 Task: Log work in the project BeaconWorks for the issue 'Implement a new feature to allow for advanced search capabilities' spent time as '3w 6d 13h 45m' and remaining time as '6w 1d 16h 35m' and add a flag. Now add the issue to the epic 'Search Engine Marketing (SEM) Implementation'. Log work in the project BeaconWorks for the issue 'Address issues related to data privacy and compliance' spent time as '1w 3d 16h 40m' and remaining time as '5w 6d 21h 29m' and clone the issue. Now add the issue to the epic 'User Experience Testing'
Action: Mouse moved to (181, 48)
Screenshot: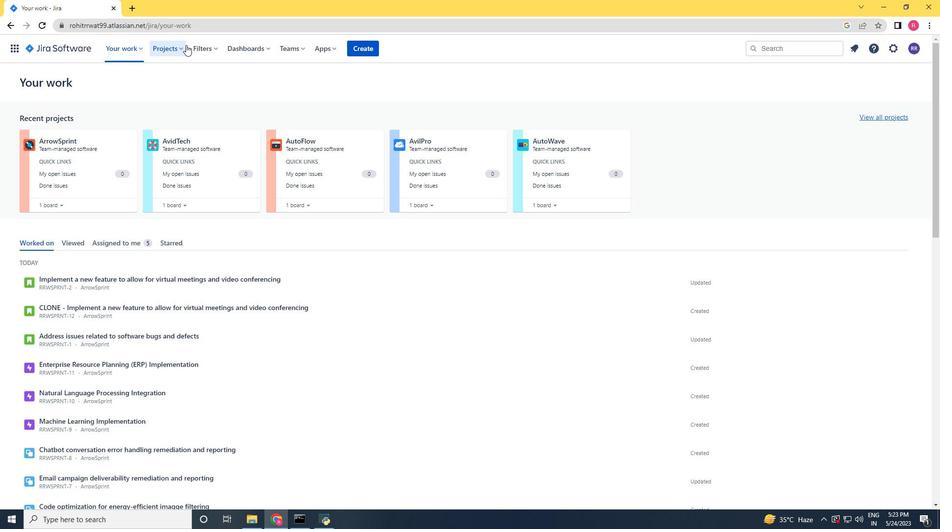 
Action: Mouse pressed left at (181, 48)
Screenshot: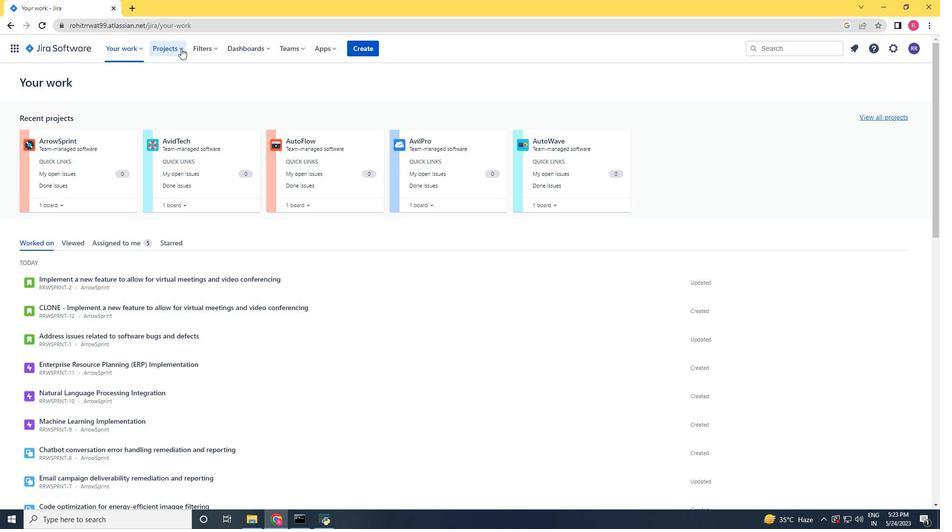 
Action: Mouse moved to (186, 93)
Screenshot: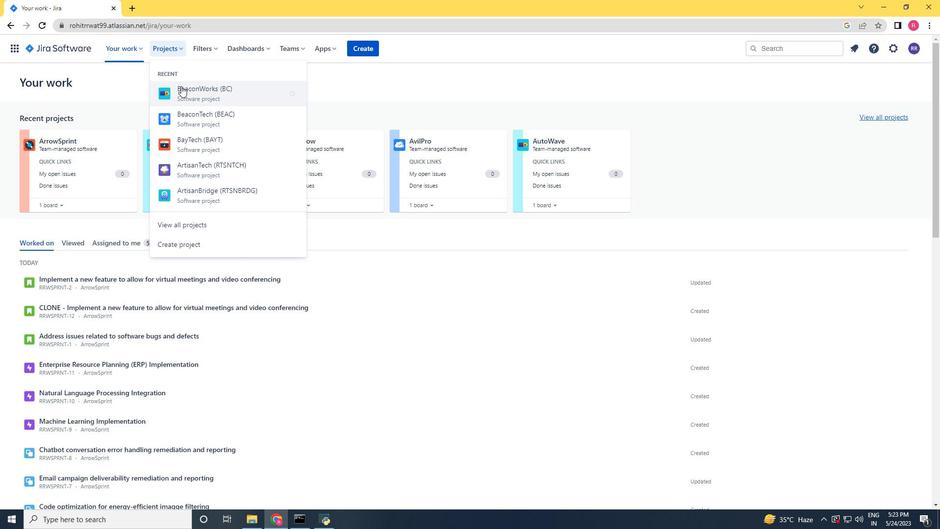 
Action: Mouse pressed left at (186, 93)
Screenshot: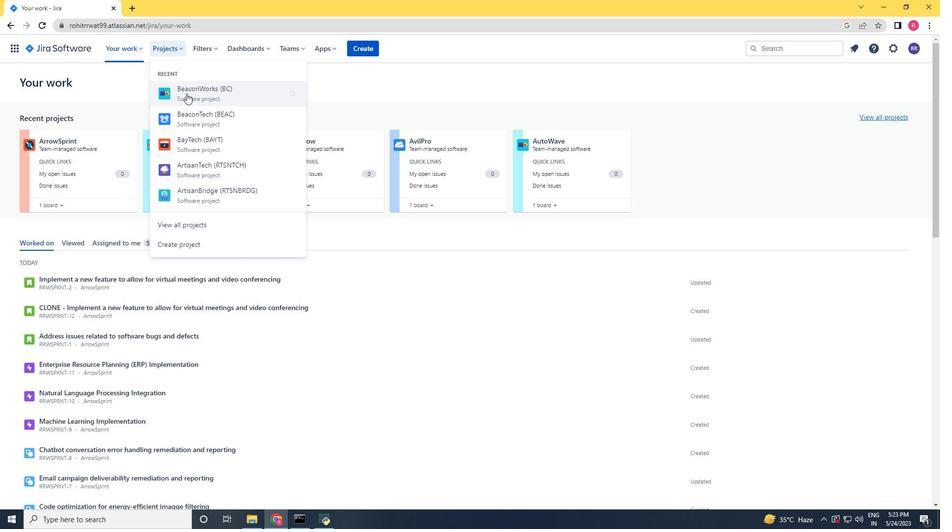 
Action: Mouse moved to (60, 148)
Screenshot: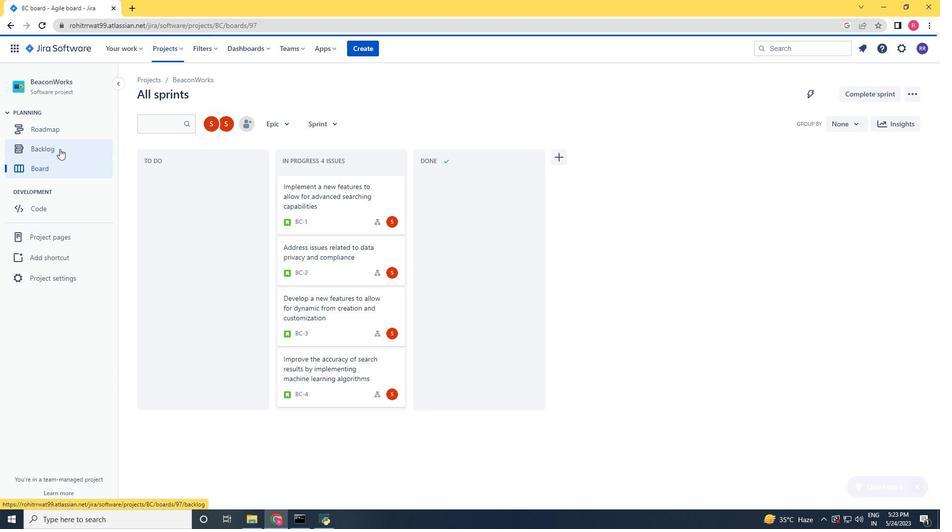 
Action: Mouse pressed left at (60, 148)
Screenshot: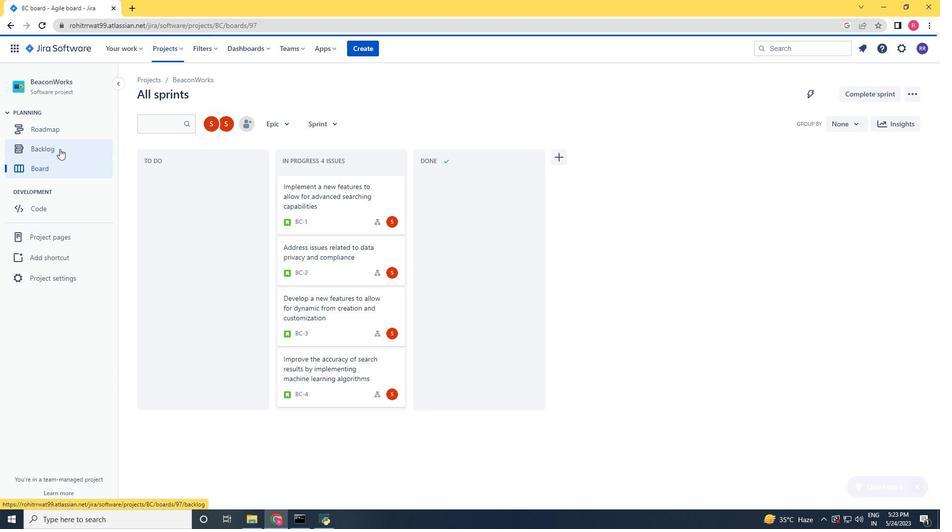 
Action: Mouse moved to (516, 268)
Screenshot: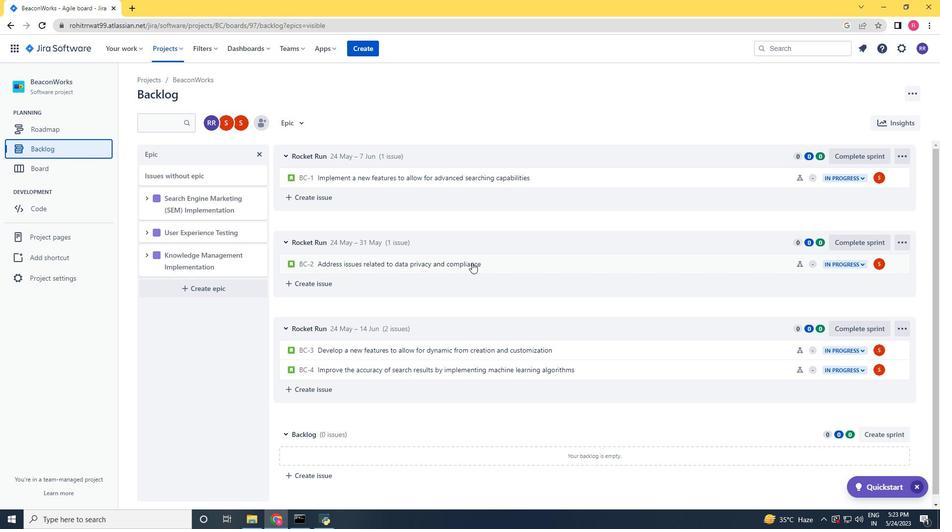 
Action: Mouse scrolled (516, 268) with delta (0, 0)
Screenshot: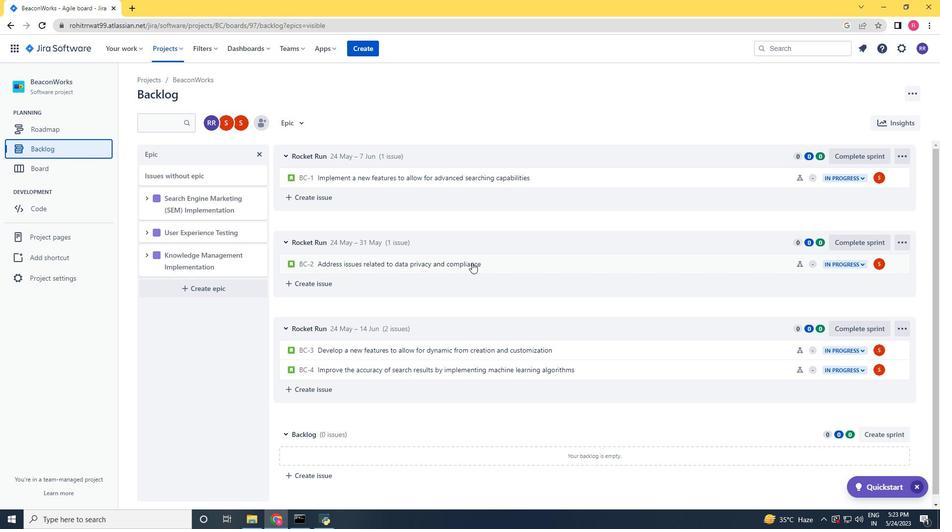 
Action: Mouse moved to (523, 268)
Screenshot: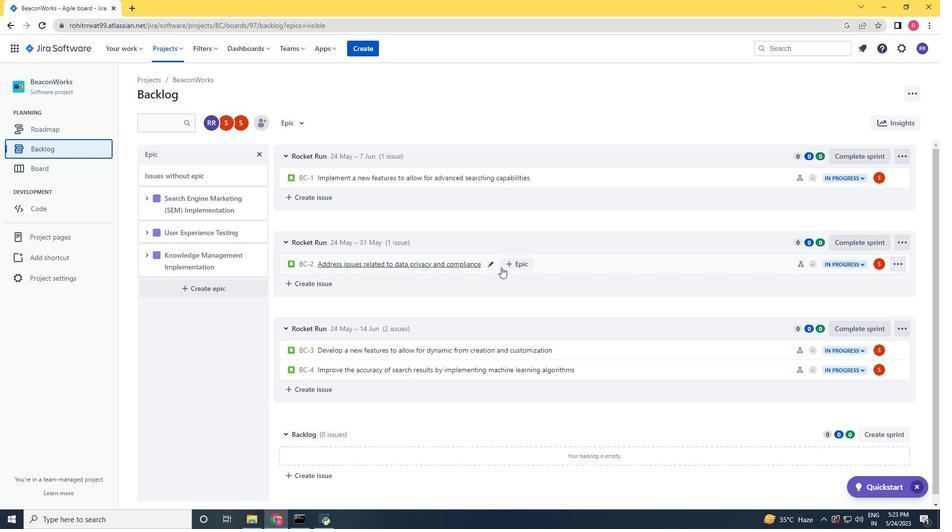 
Action: Mouse scrolled (523, 268) with delta (0, 0)
Screenshot: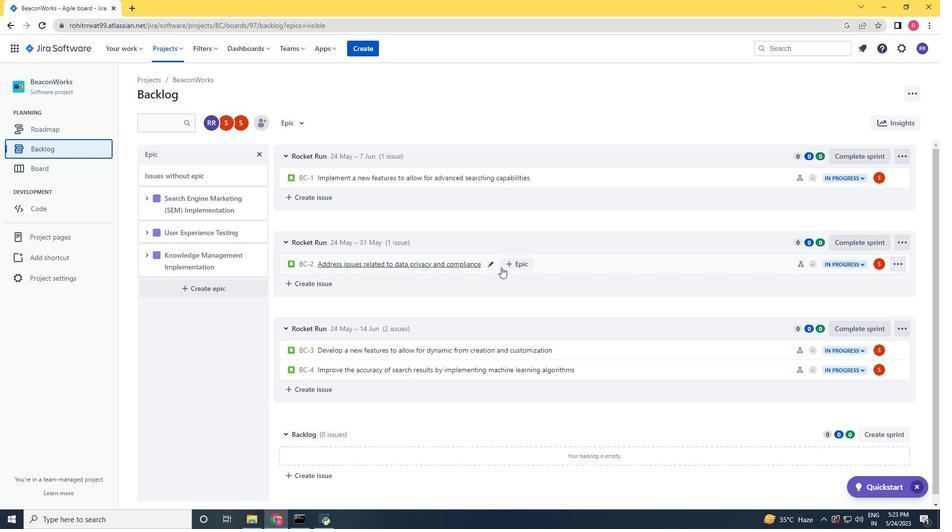 
Action: Mouse moved to (524, 268)
Screenshot: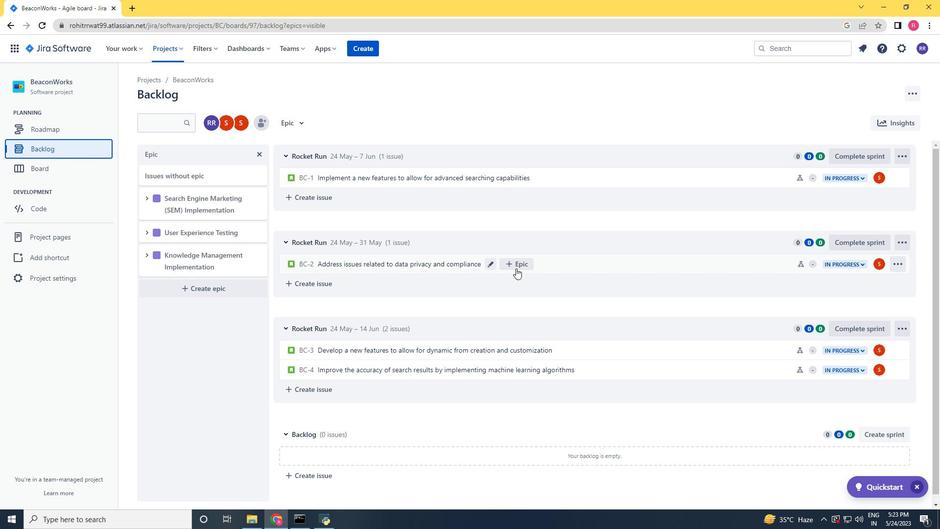 
Action: Mouse scrolled (524, 268) with delta (0, 0)
Screenshot: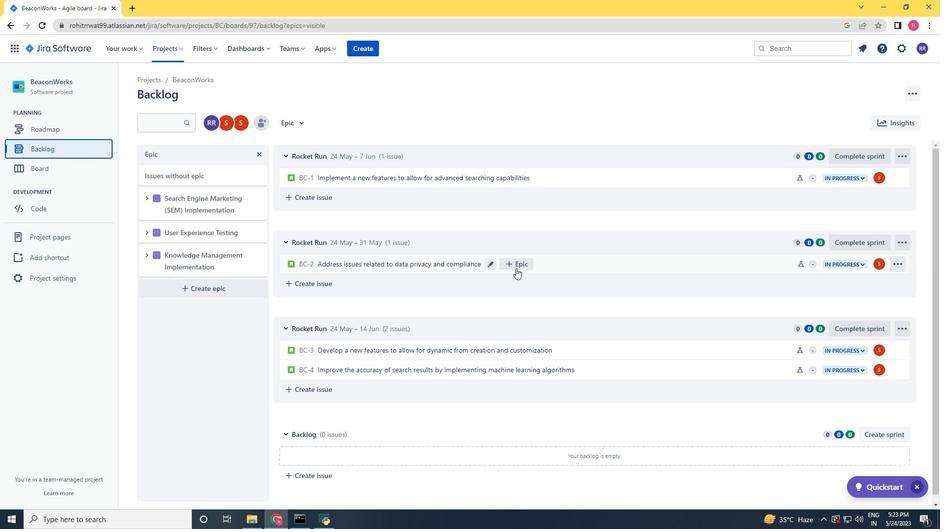 
Action: Mouse moved to (525, 268)
Screenshot: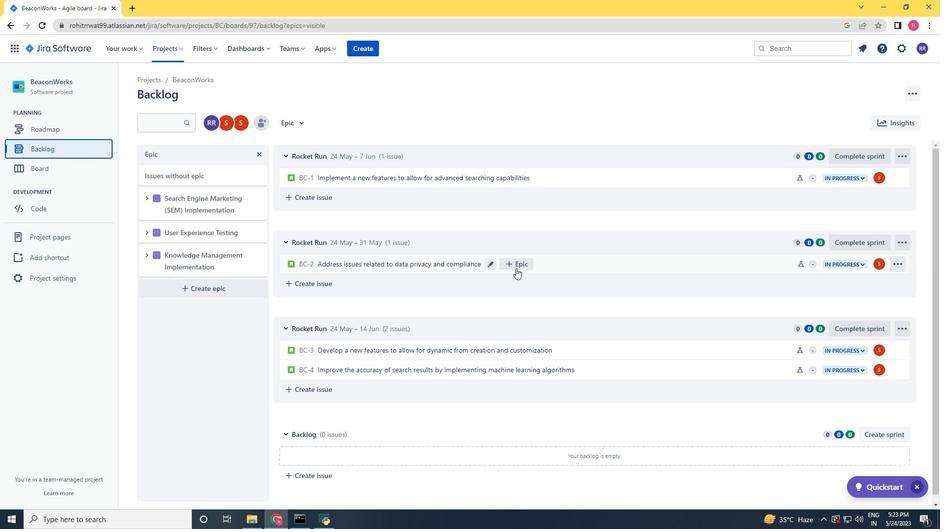 
Action: Mouse scrolled (525, 268) with delta (0, 0)
Screenshot: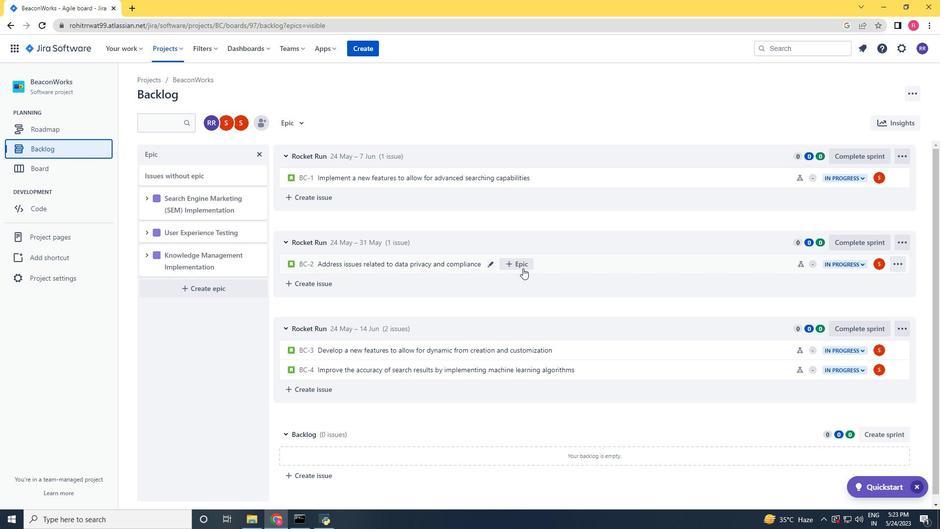 
Action: Mouse moved to (525, 268)
Screenshot: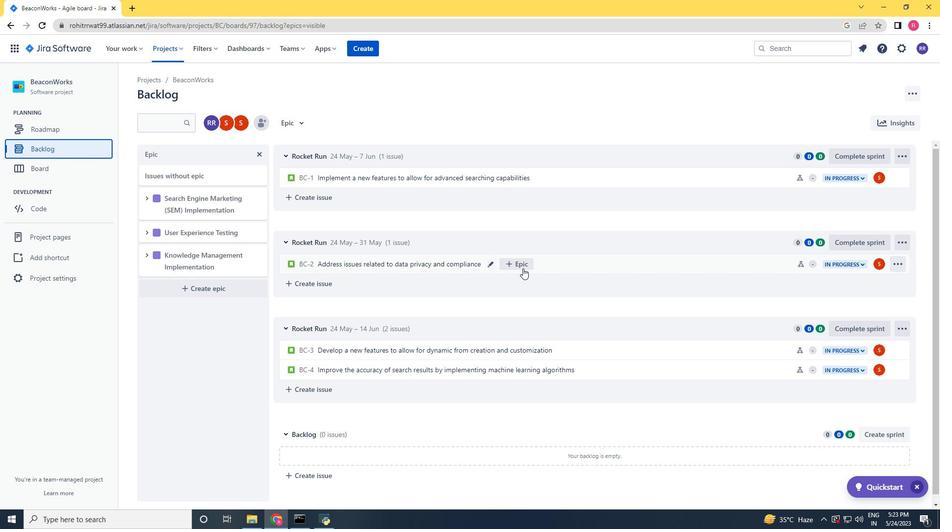 
Action: Mouse scrolled (525, 268) with delta (0, 0)
Screenshot: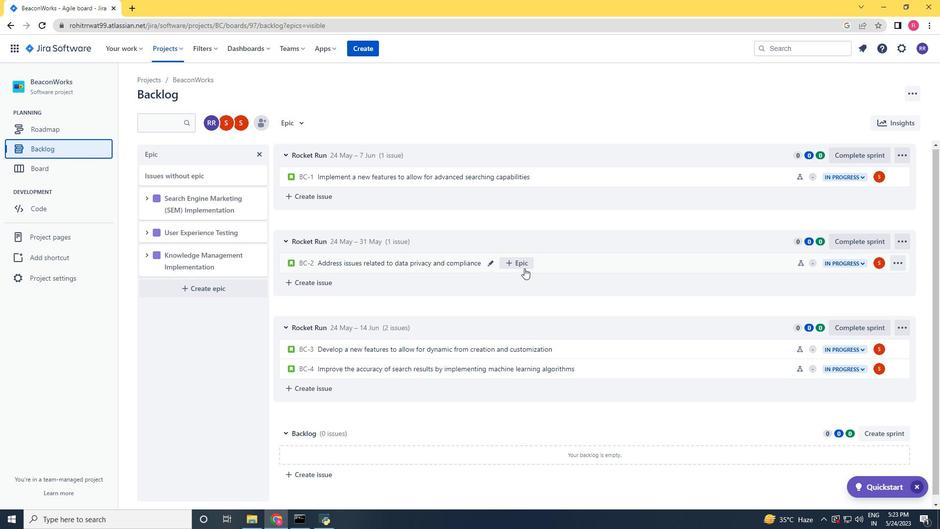 
Action: Mouse moved to (528, 267)
Screenshot: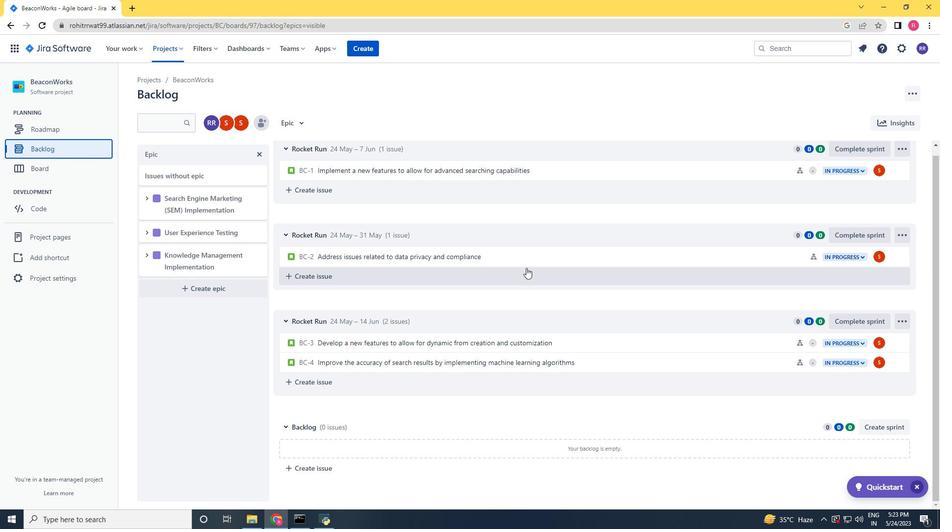 
Action: Mouse scrolled (528, 267) with delta (0, 0)
Screenshot: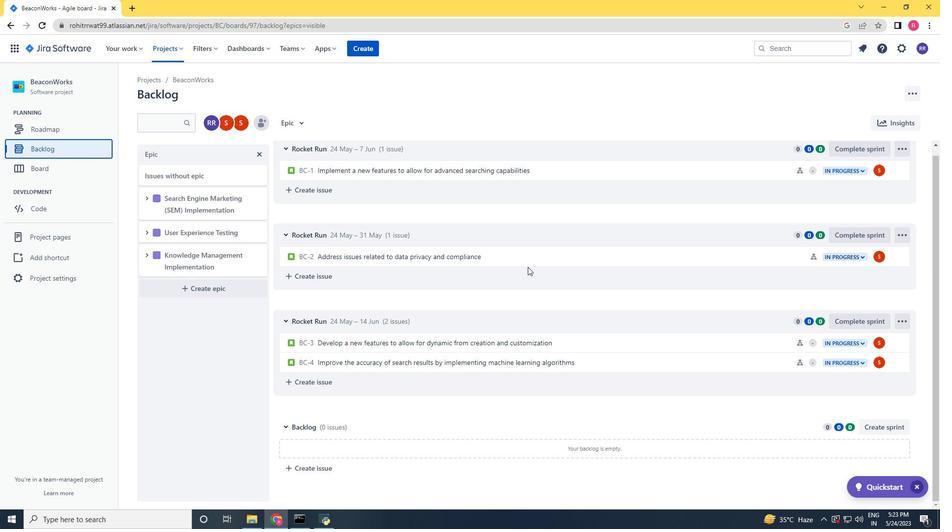 
Action: Mouse moved to (681, 181)
Screenshot: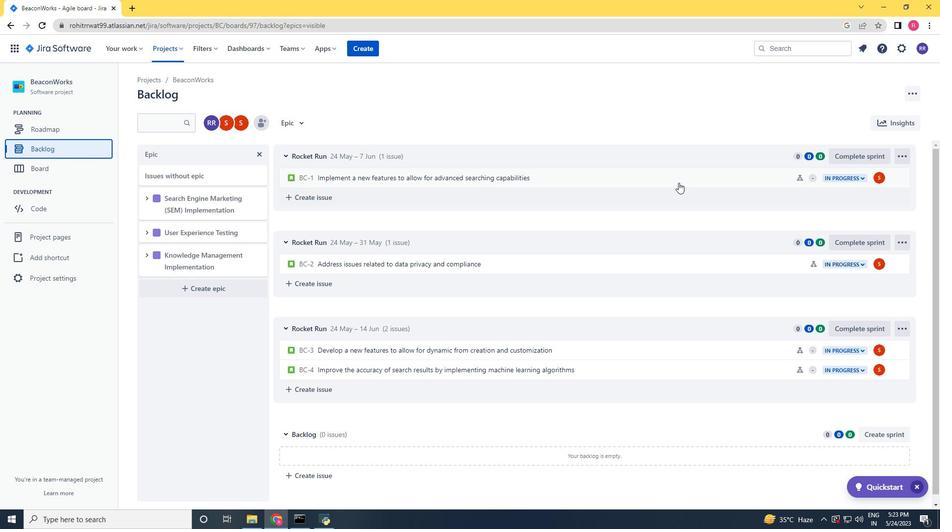
Action: Mouse pressed left at (681, 181)
Screenshot: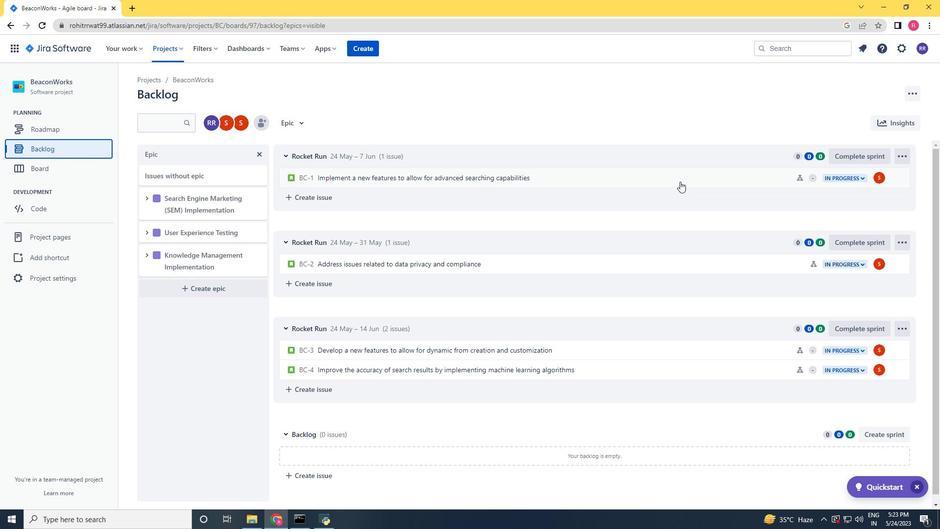 
Action: Mouse moved to (893, 150)
Screenshot: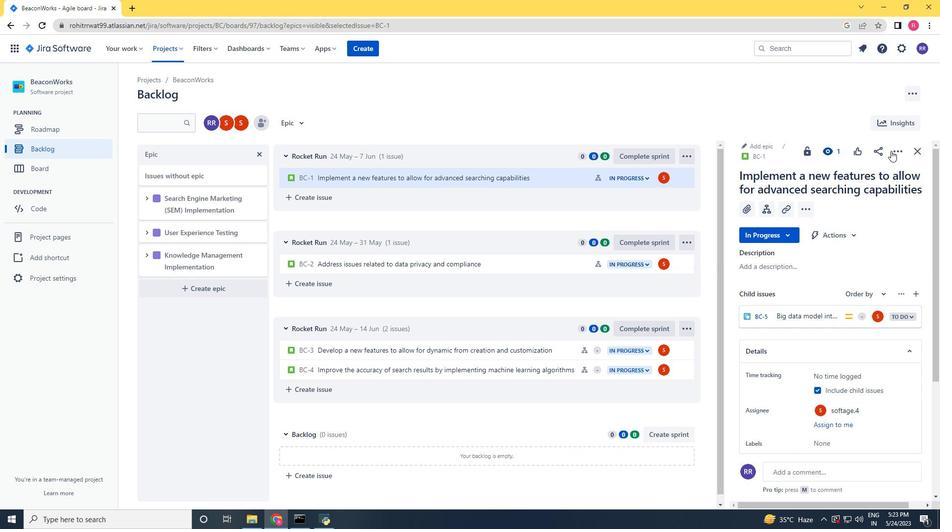 
Action: Mouse pressed left at (893, 150)
Screenshot: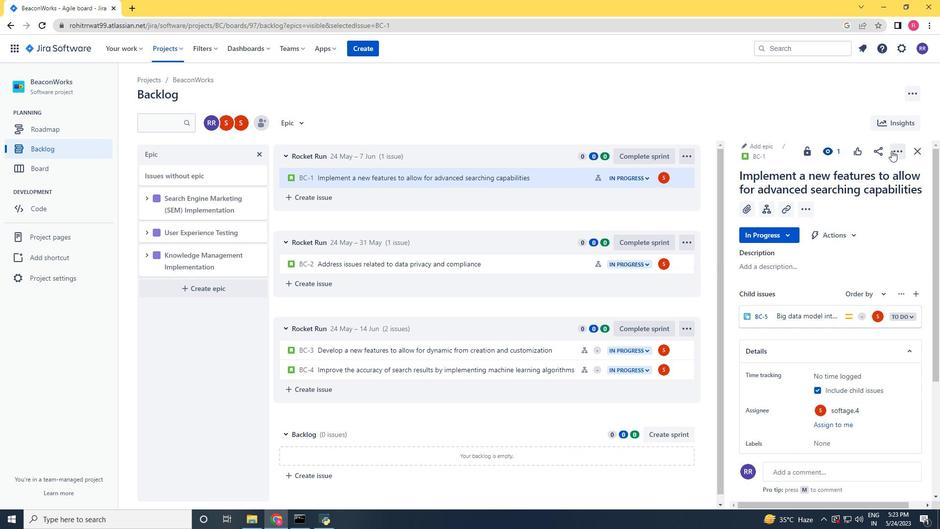 
Action: Mouse moved to (853, 183)
Screenshot: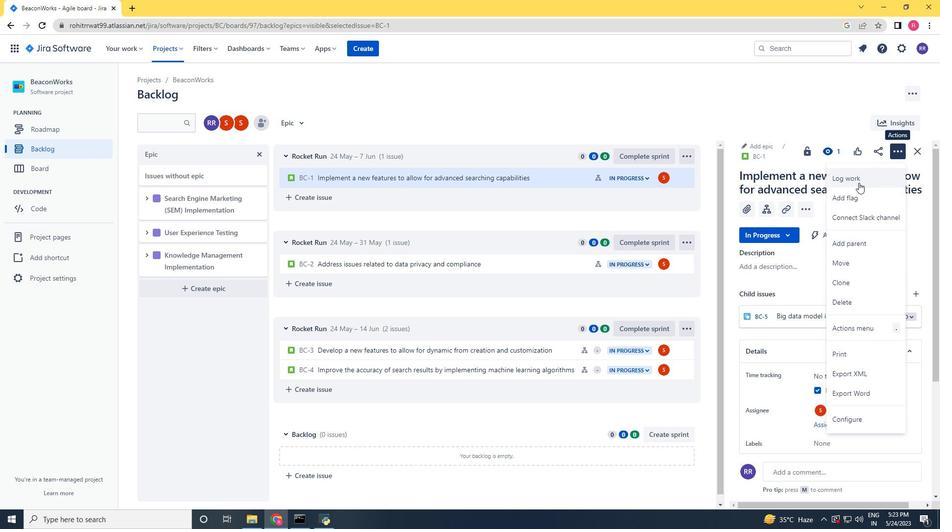 
Action: Mouse pressed left at (853, 183)
Screenshot: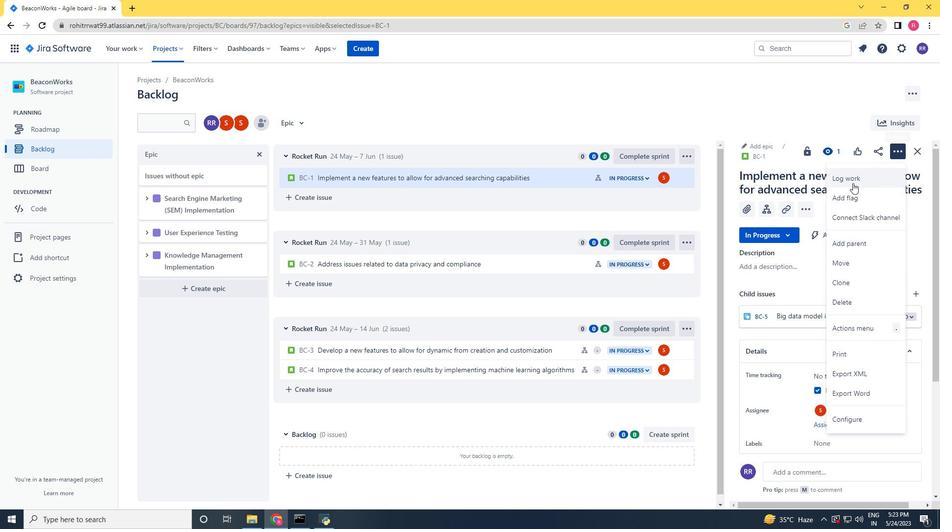 
Action: Mouse moved to (853, 183)
Screenshot: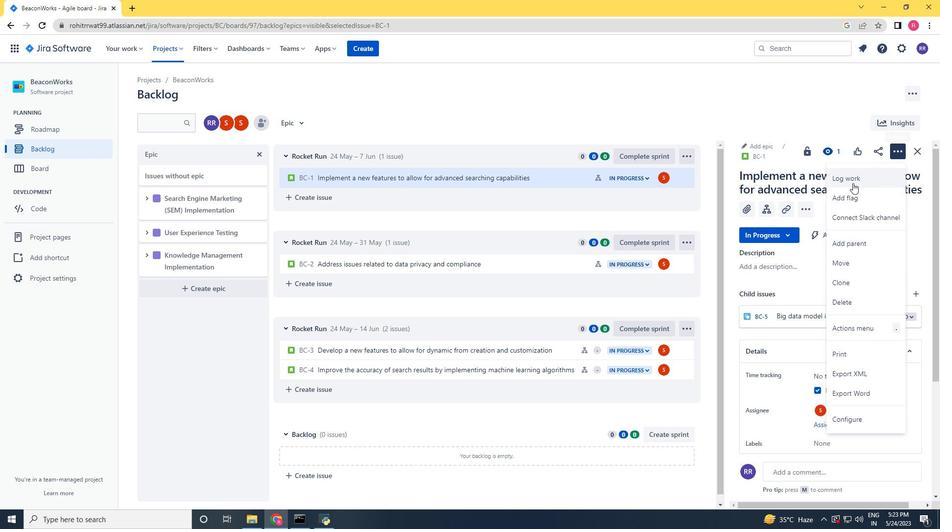 
Action: Key pressed 3w<Key.space>6d<Key.space>13h<Key.space>45m<Key.tab>6w<Key.space>1d<Key.space>16h<Key.space>35m
Screenshot: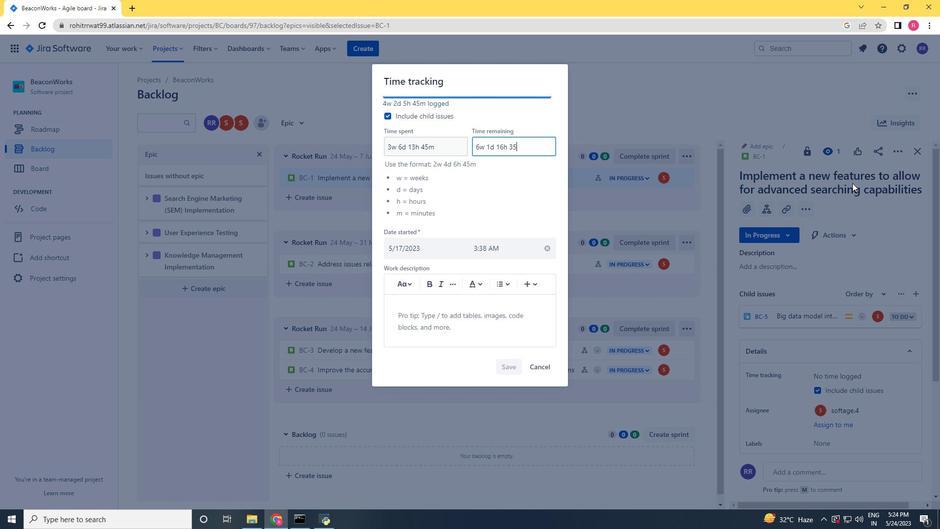
Action: Mouse moved to (500, 364)
Screenshot: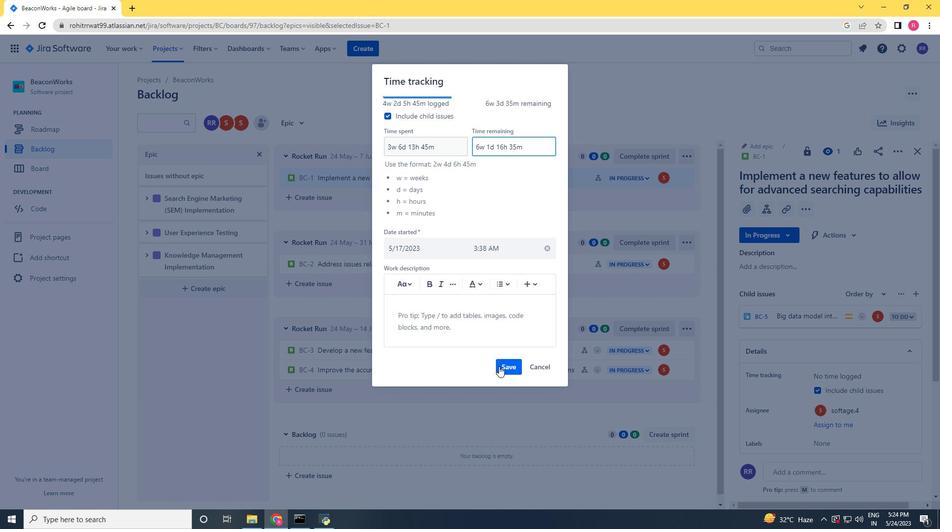 
Action: Mouse pressed left at (500, 364)
Screenshot: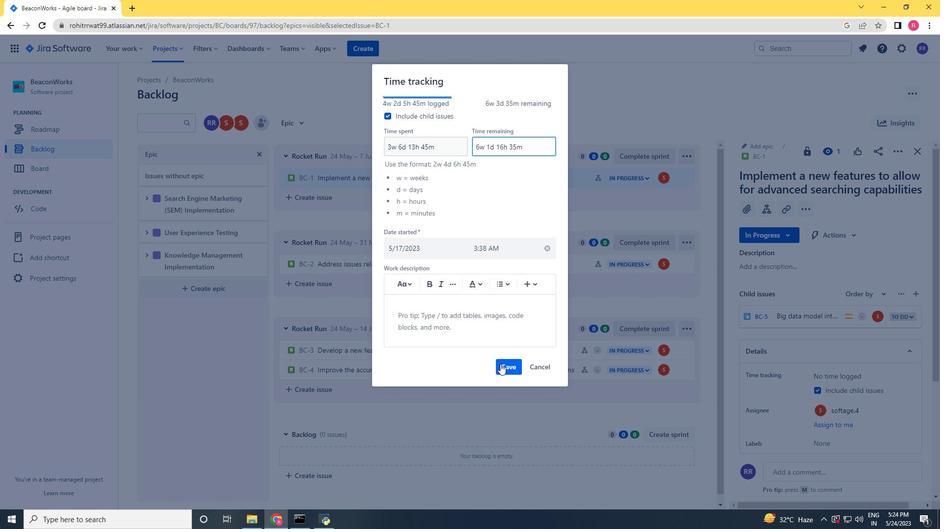 
Action: Mouse moved to (898, 151)
Screenshot: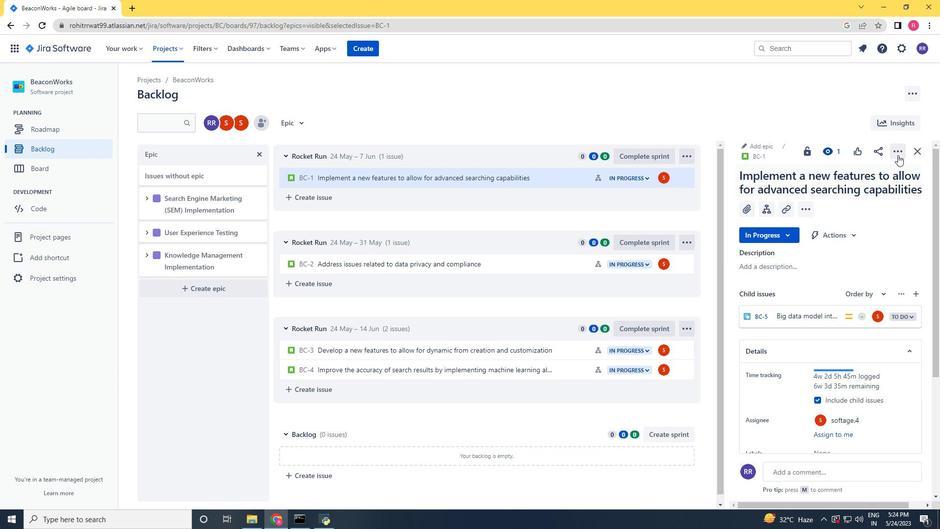 
Action: Mouse pressed left at (898, 151)
Screenshot: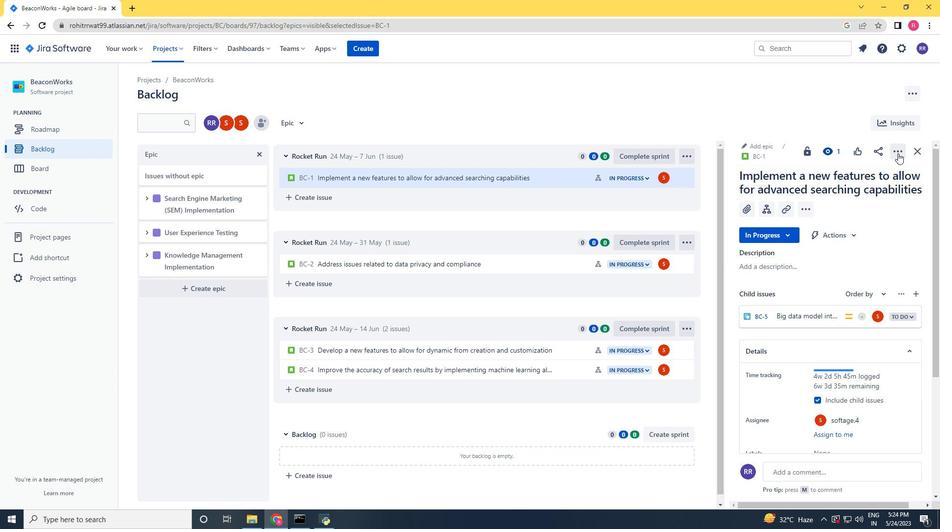 
Action: Mouse moved to (854, 202)
Screenshot: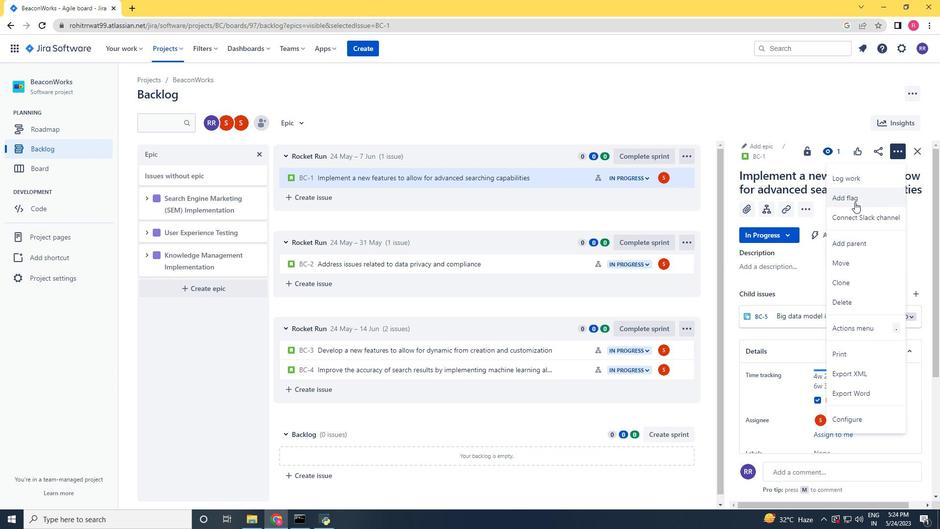 
Action: Mouse pressed left at (854, 202)
Screenshot: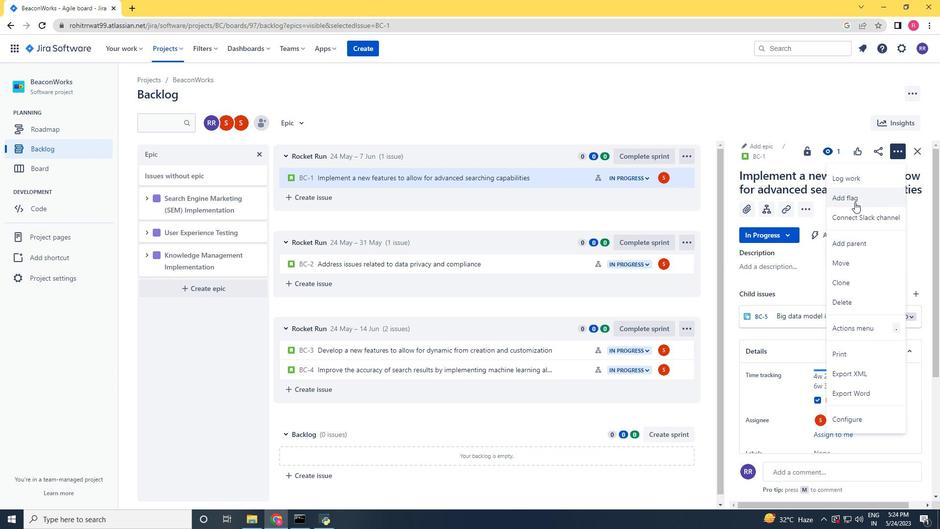 
Action: Mouse moved to (562, 177)
Screenshot: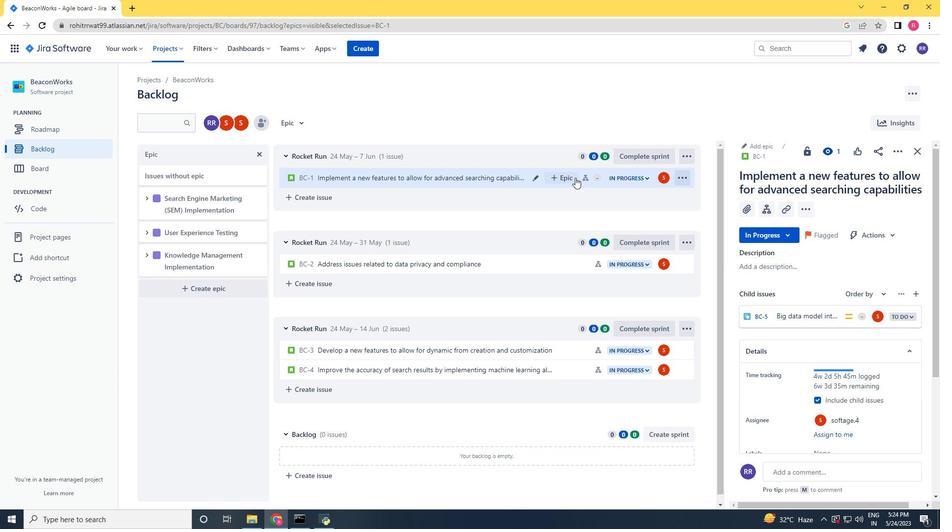 
Action: Mouse pressed left at (562, 177)
Screenshot: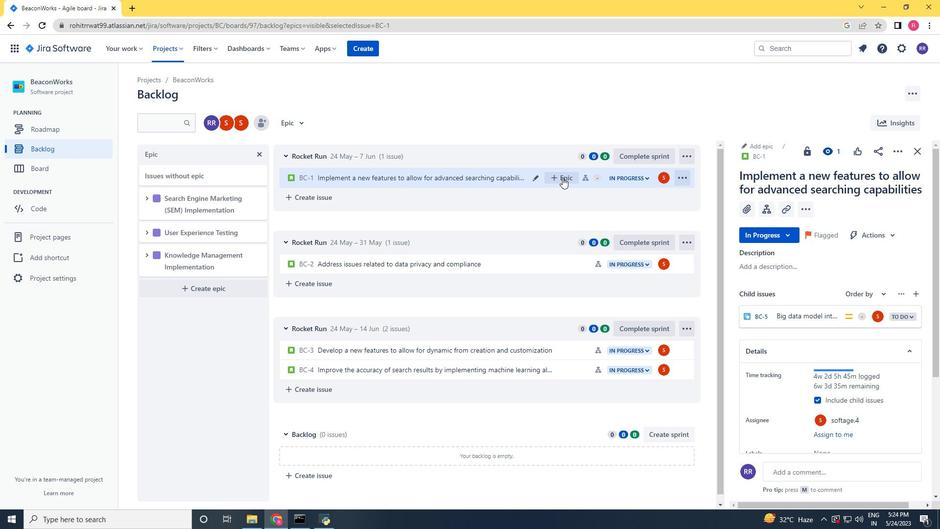 
Action: Mouse moved to (589, 252)
Screenshot: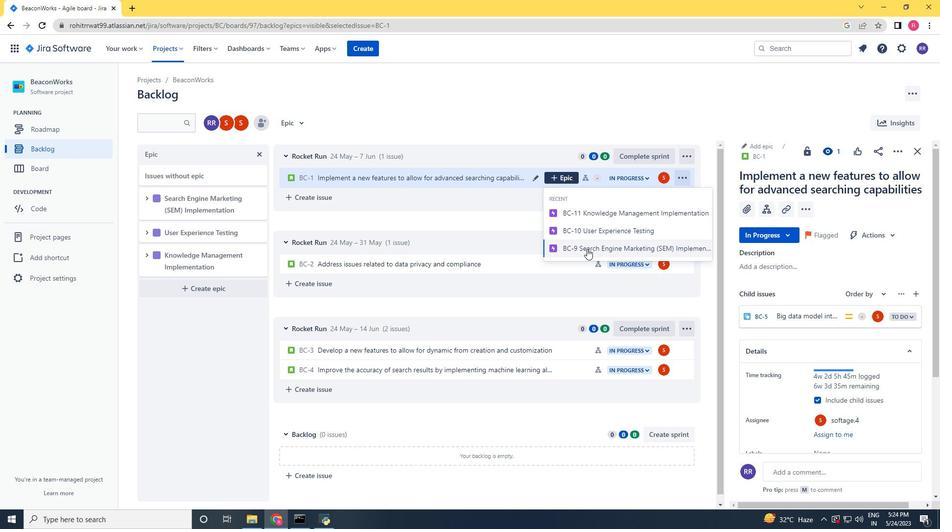 
Action: Mouse pressed left at (589, 252)
Screenshot: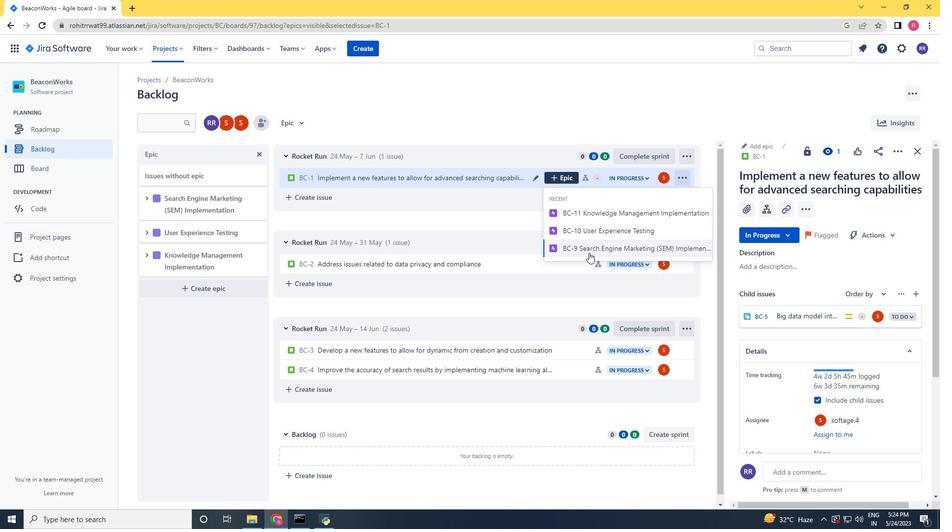 
Action: Mouse moved to (555, 263)
Screenshot: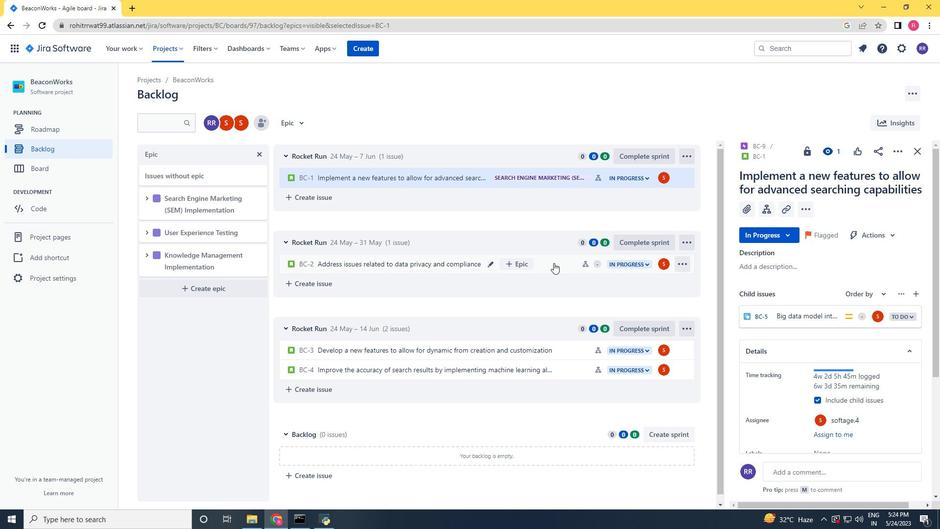 
Action: Mouse pressed left at (555, 263)
Screenshot: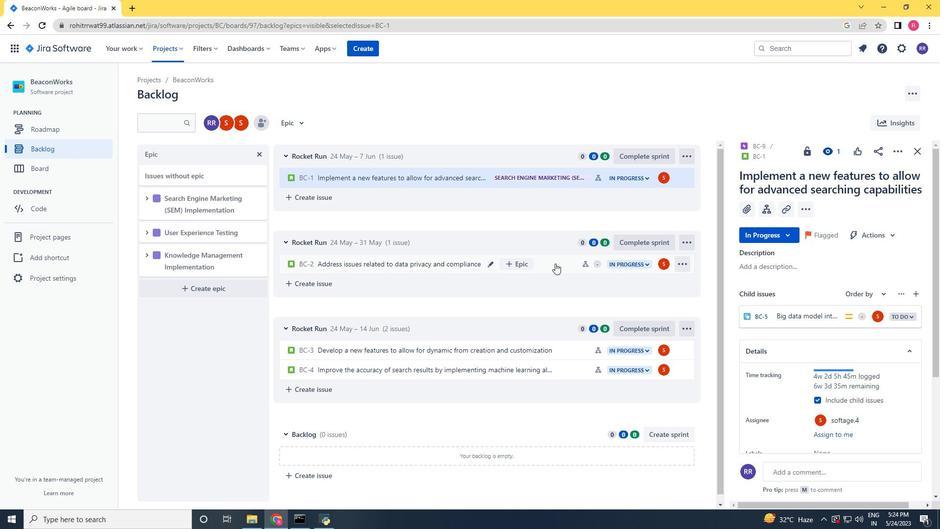 
Action: Mouse moved to (903, 155)
Screenshot: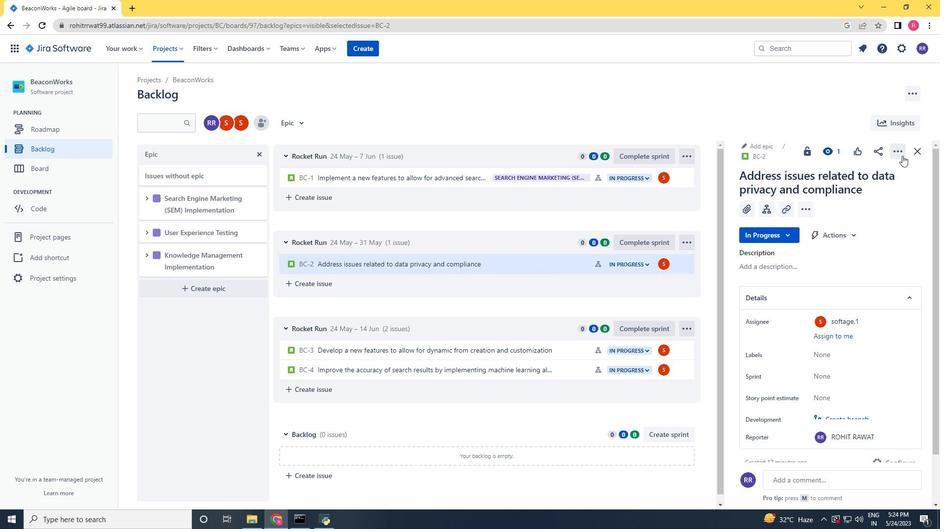 
Action: Mouse pressed left at (903, 155)
Screenshot: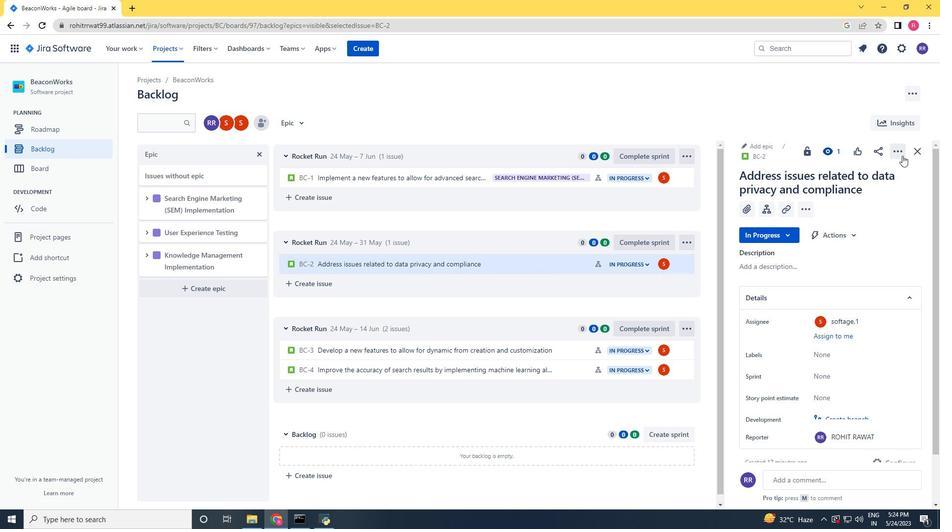 
Action: Mouse moved to (879, 177)
Screenshot: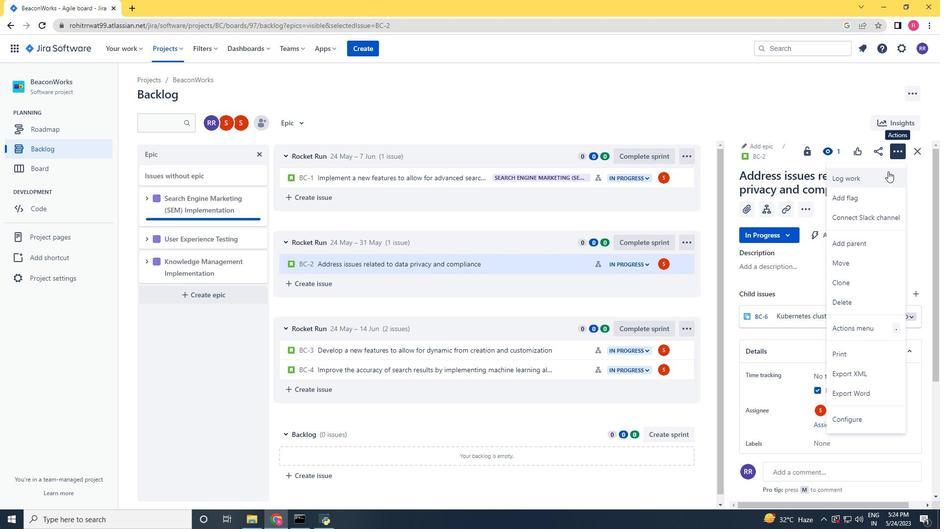 
Action: Mouse pressed left at (879, 177)
Screenshot: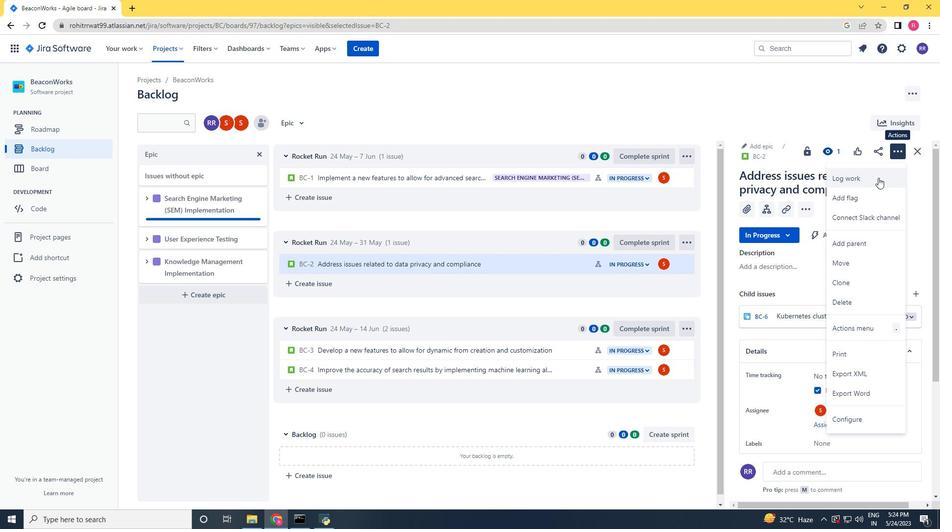 
Action: Key pressed 1w<Key.space>3d<Key.space>16h<Key.space>40m<Key.tab>5w<Key.space>6d<Key.space>21h<Key.space>29m
Screenshot: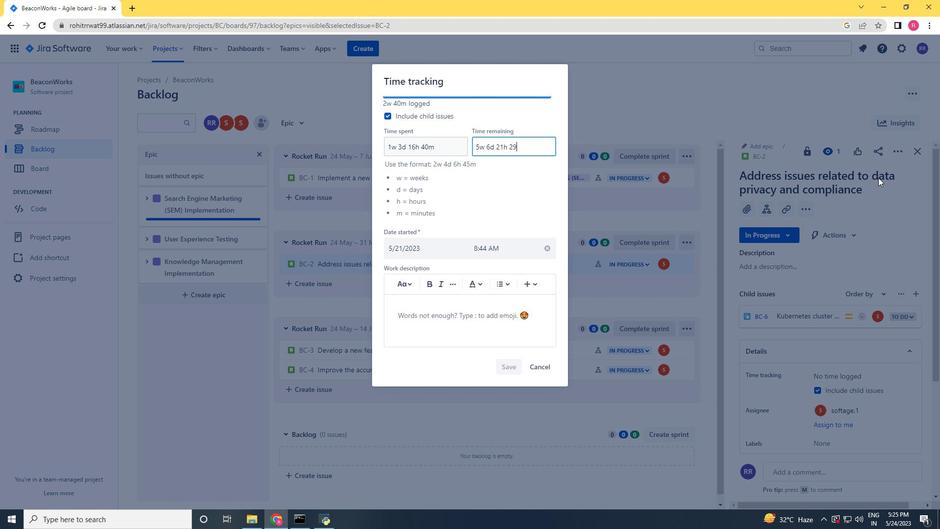 
Action: Mouse moved to (505, 381)
Screenshot: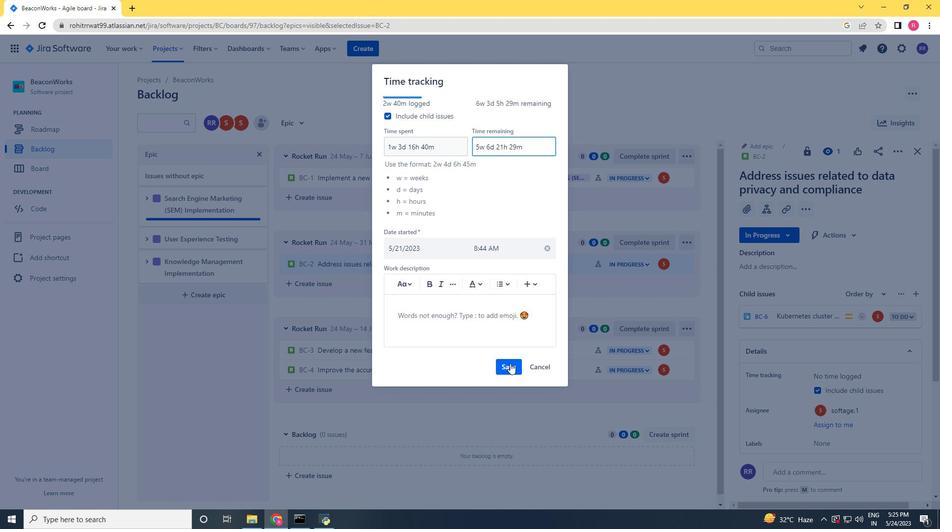 
Action: Mouse pressed left at (505, 381)
Screenshot: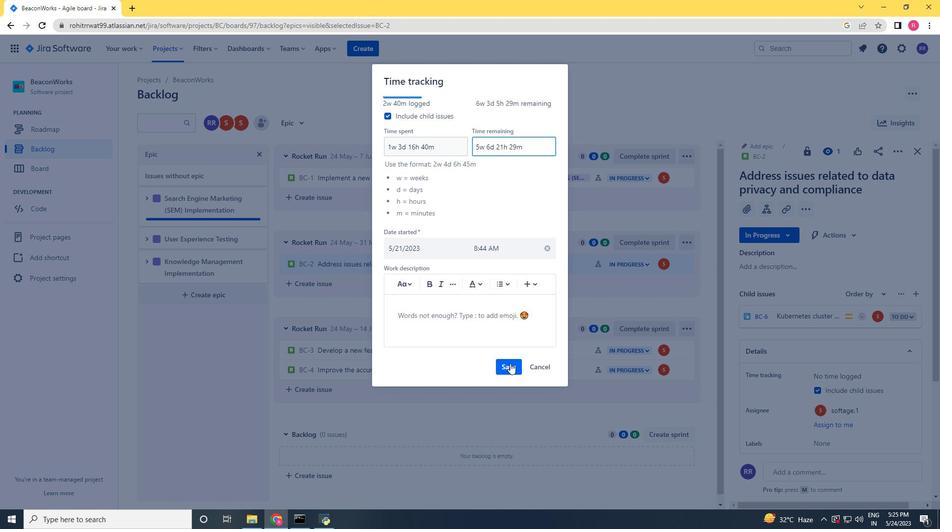 
Action: Mouse moved to (504, 367)
Screenshot: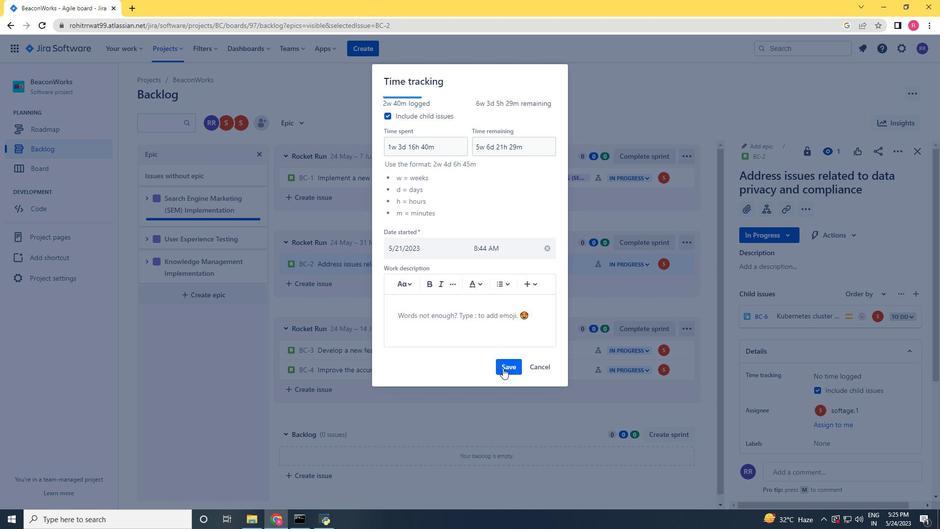 
Action: Mouse pressed left at (504, 367)
Screenshot: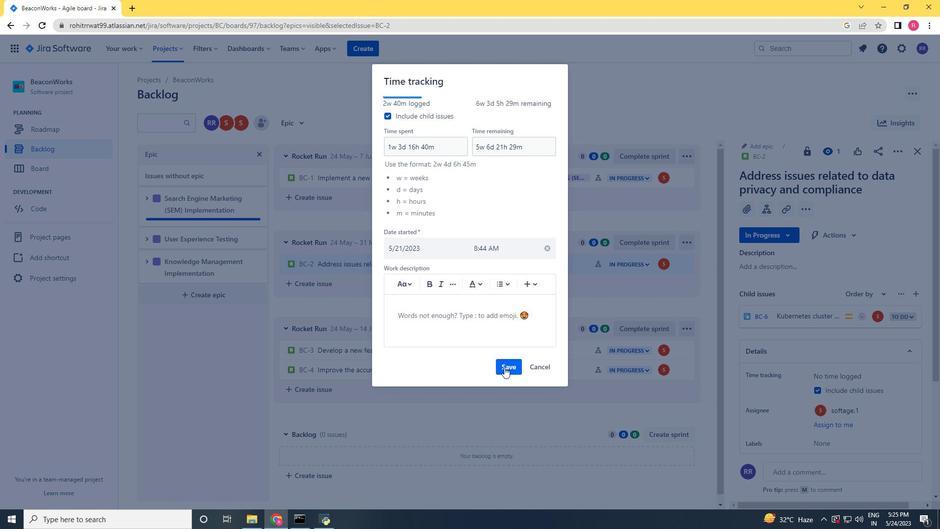 
Action: Mouse moved to (894, 148)
Screenshot: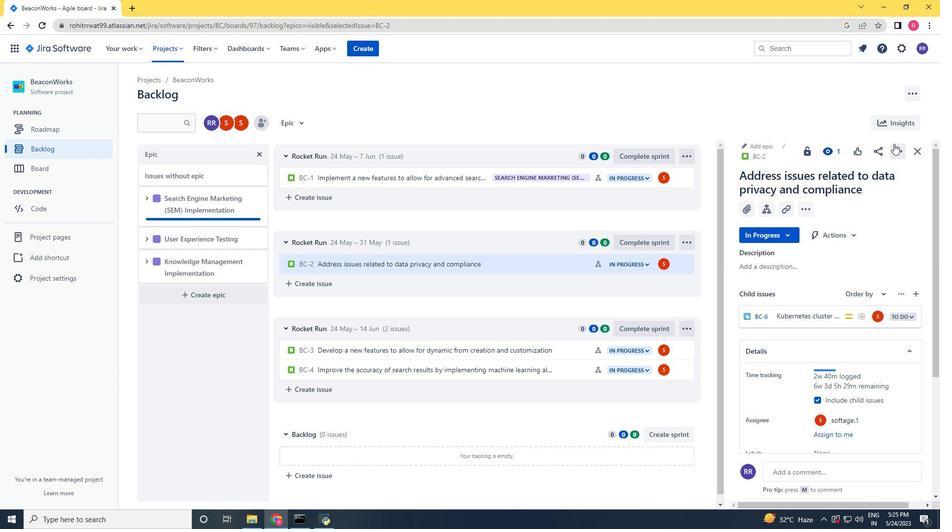 
Action: Mouse pressed left at (894, 148)
Screenshot: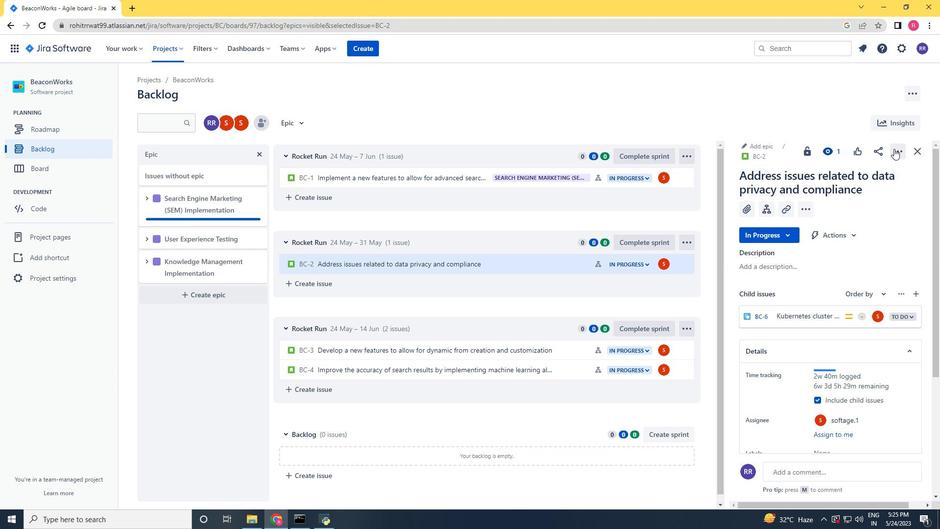 
Action: Mouse moved to (844, 280)
Screenshot: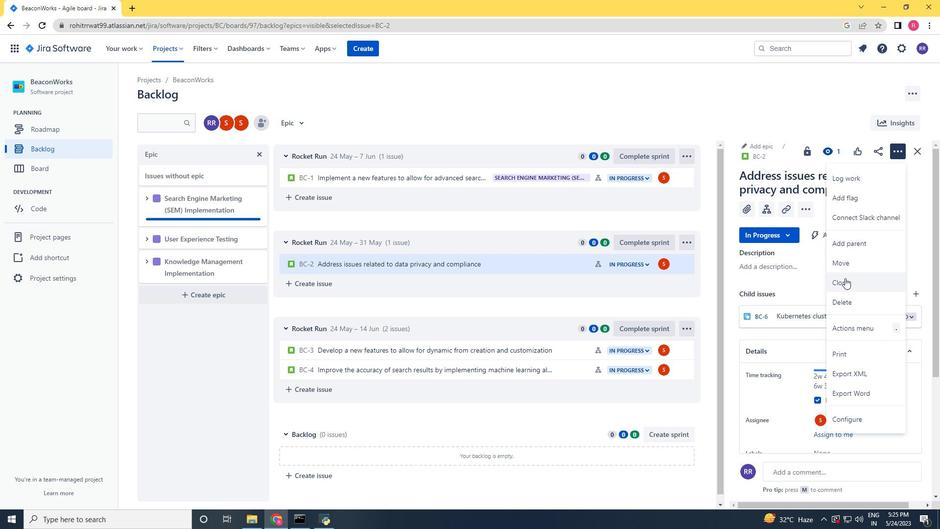 
Action: Mouse pressed left at (844, 280)
Screenshot: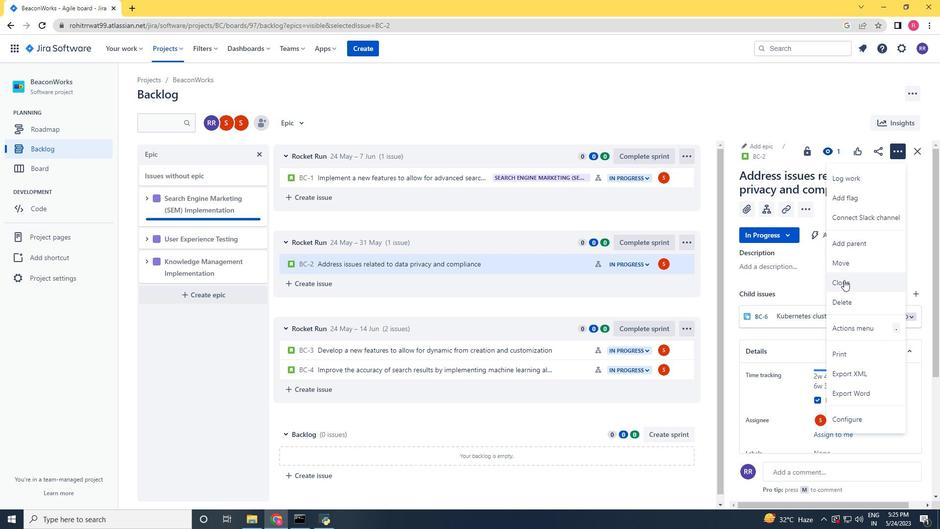 
Action: Mouse moved to (551, 212)
Screenshot: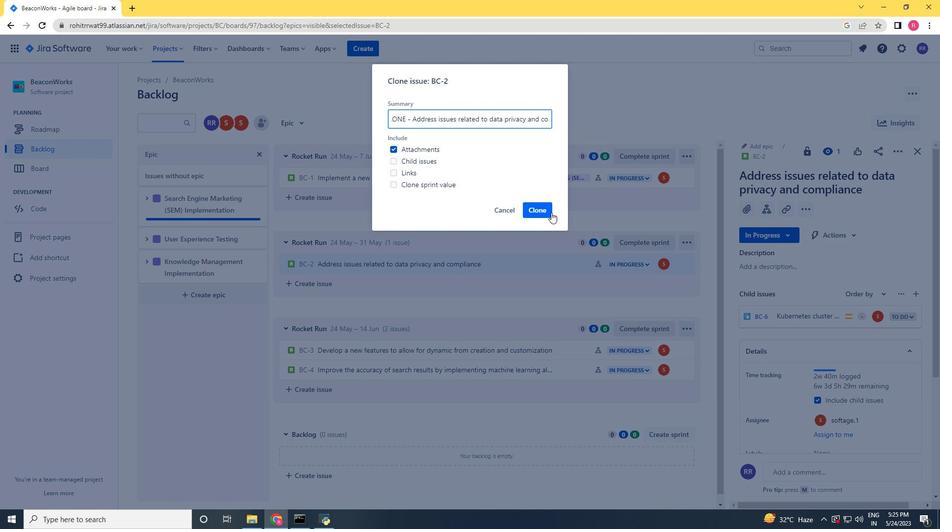 
Action: Mouse pressed left at (551, 212)
Screenshot: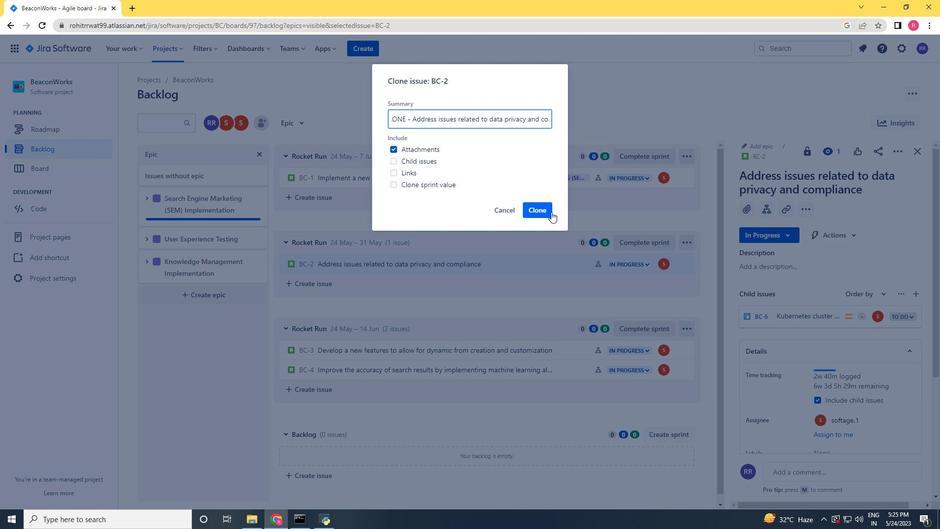 
Action: Mouse moved to (523, 267)
Screenshot: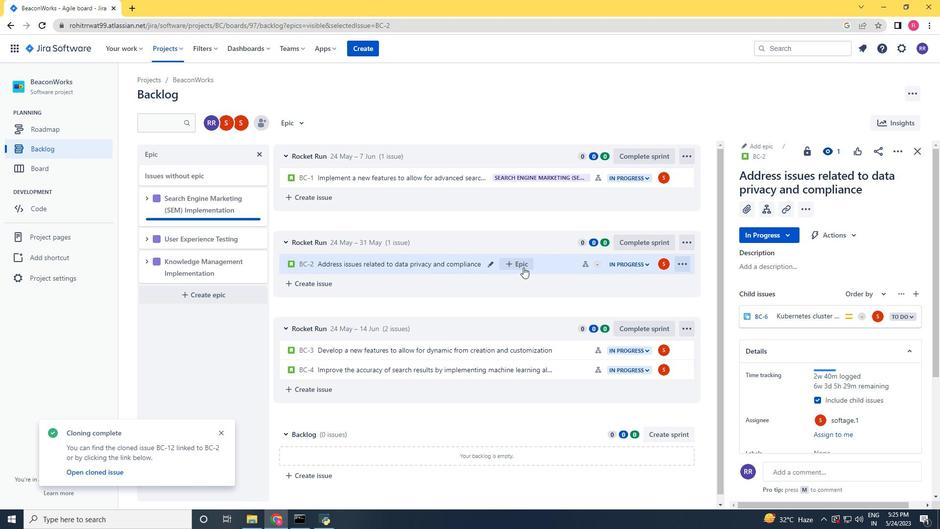 
Action: Mouse pressed left at (523, 267)
Screenshot: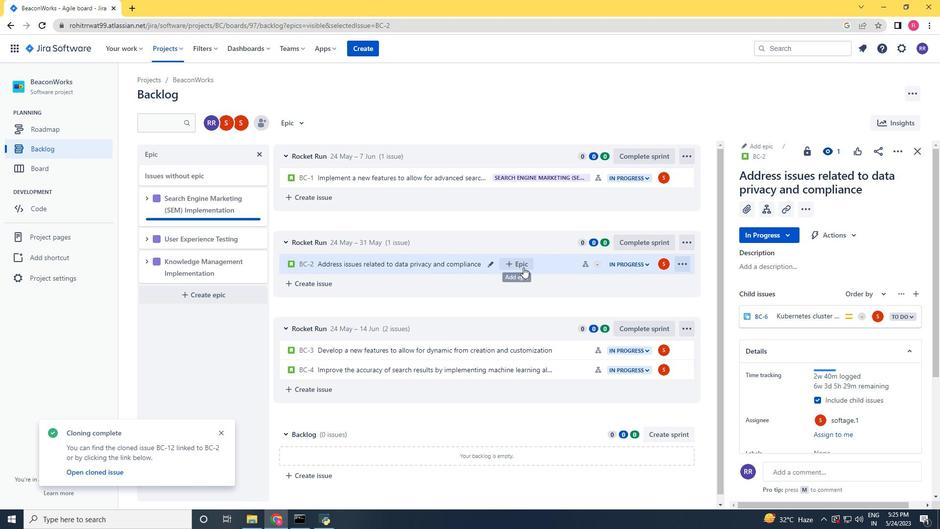 
Action: Mouse moved to (548, 338)
Screenshot: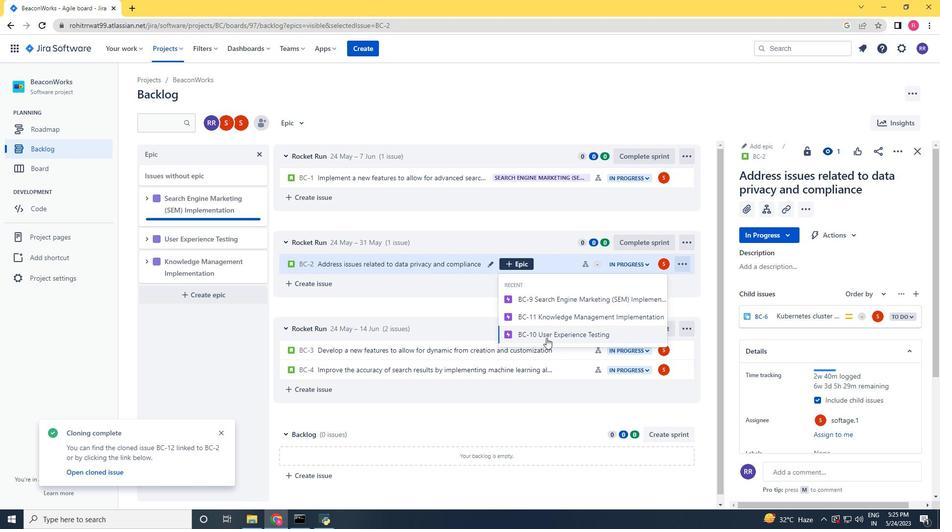 
Action: Mouse pressed left at (548, 338)
Screenshot: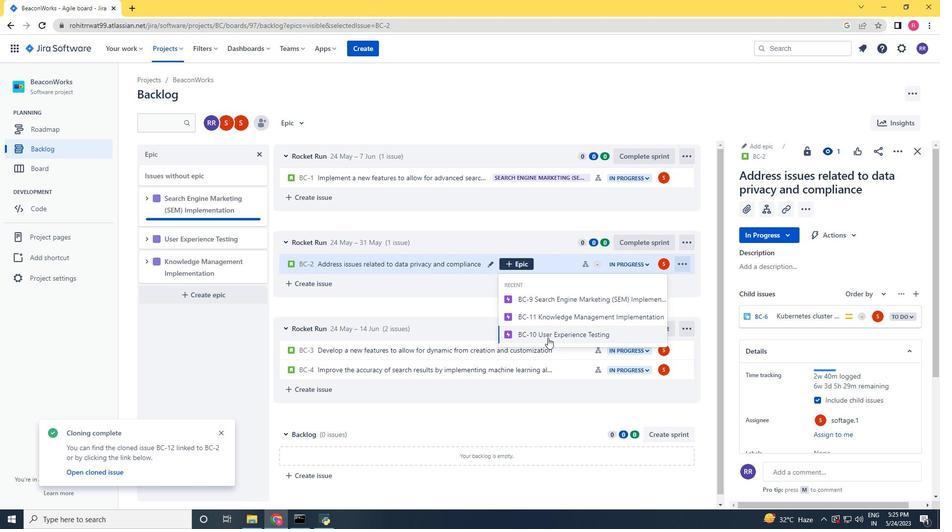 
Action: Mouse moved to (381, 337)
Screenshot: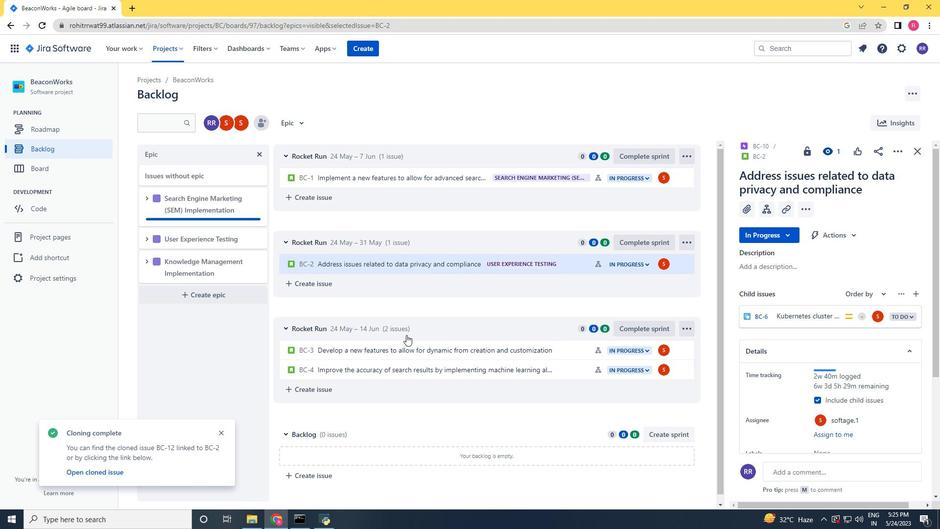 
